 Task: Use Suspense Accents 01 Effect in this video Movie B.mp4
Action: Mouse pressed left at (326, 147)
Screenshot: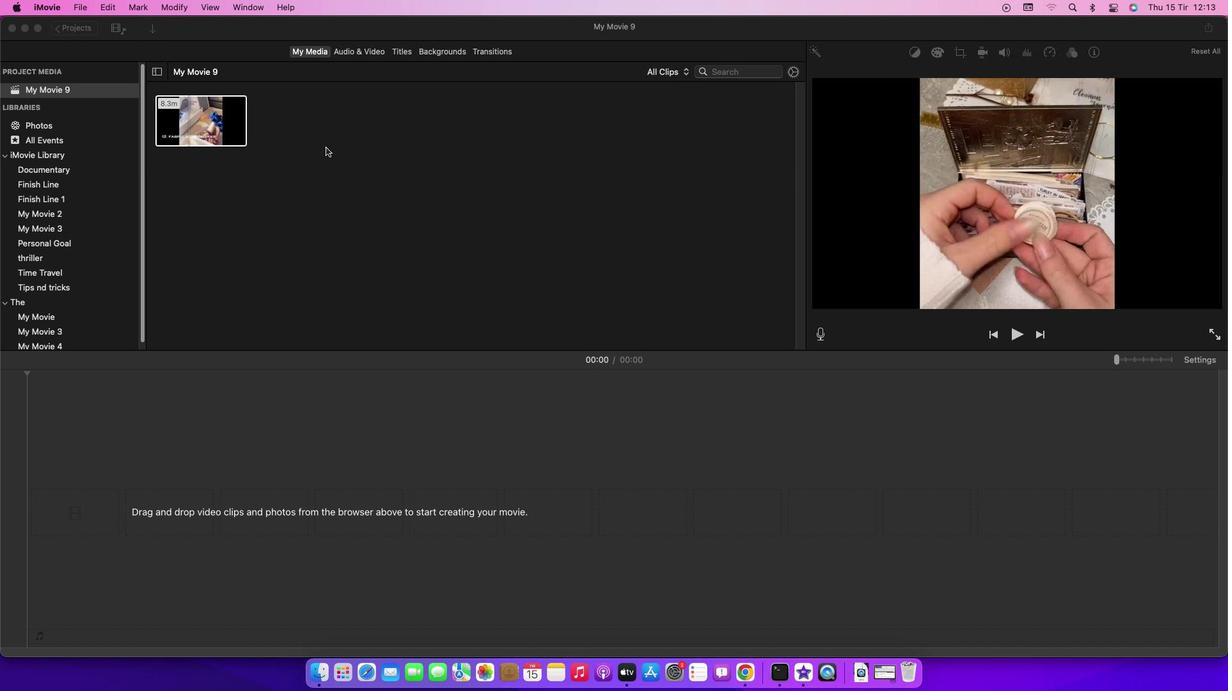 
Action: Mouse moved to (230, 122)
Screenshot: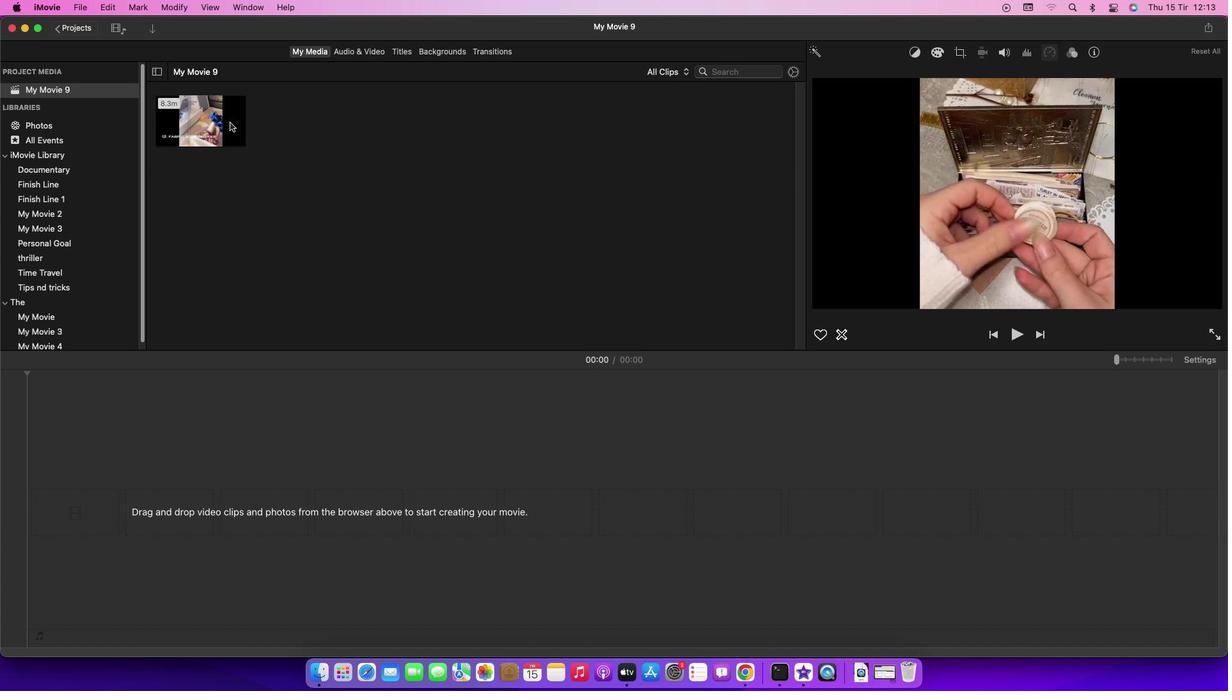 
Action: Mouse pressed left at (230, 122)
Screenshot: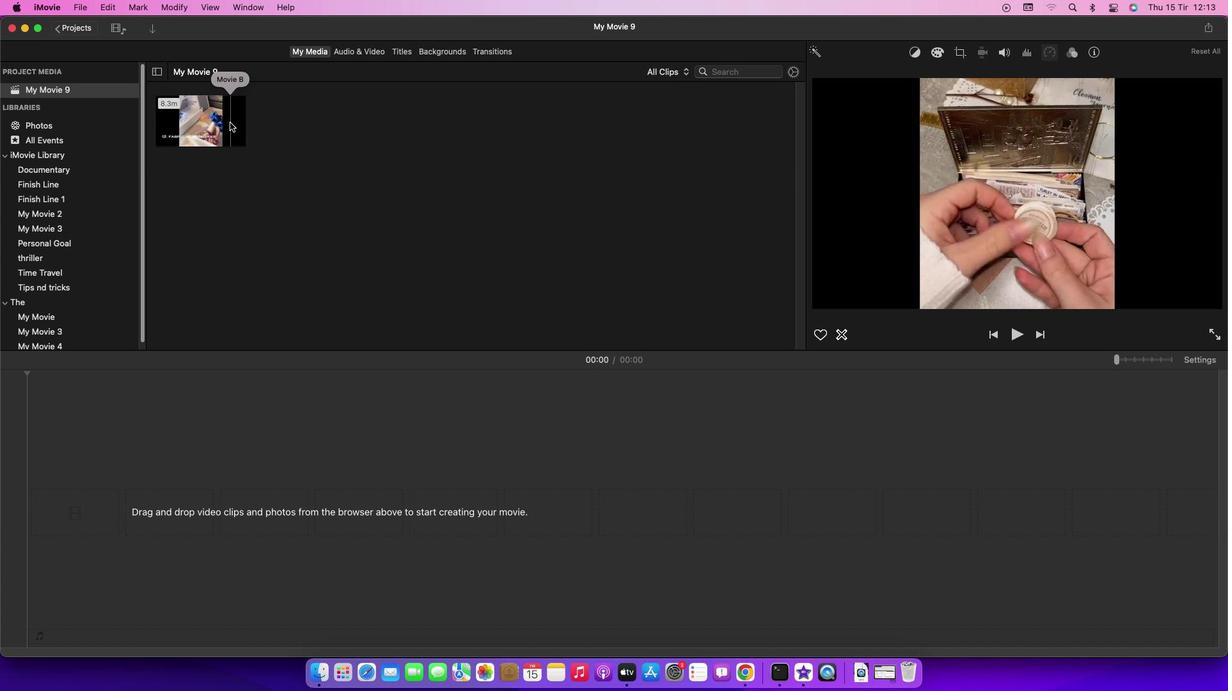 
Action: Mouse moved to (215, 121)
Screenshot: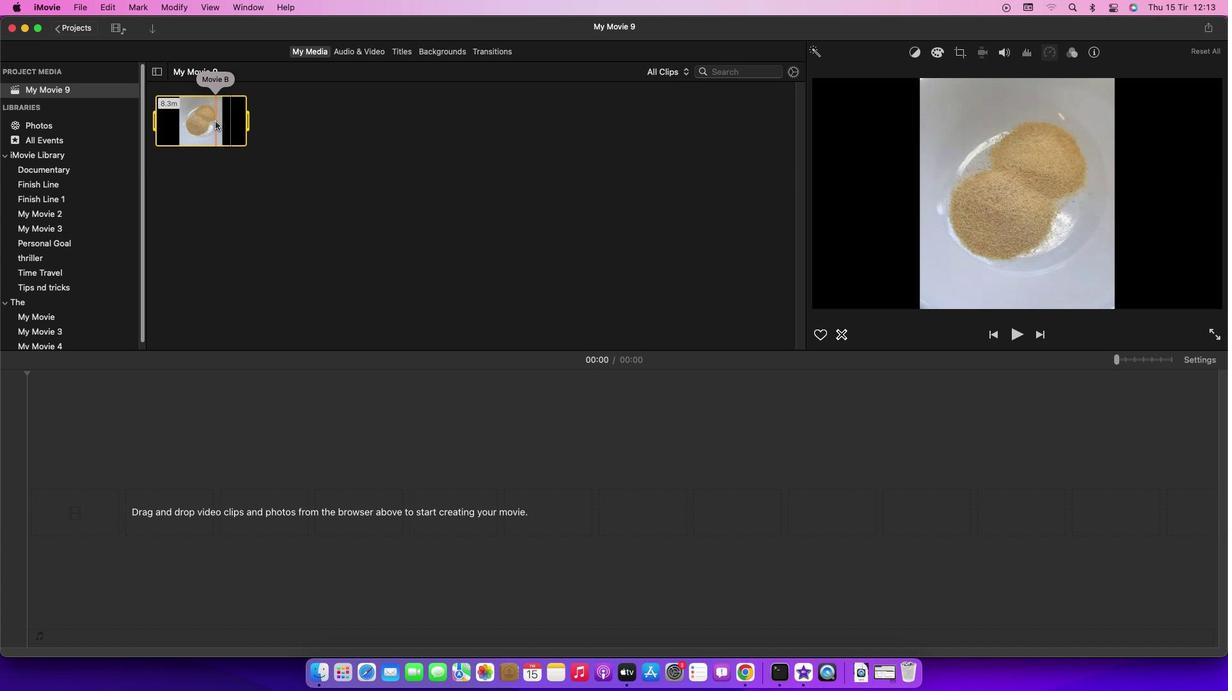 
Action: Mouse pressed left at (215, 121)
Screenshot: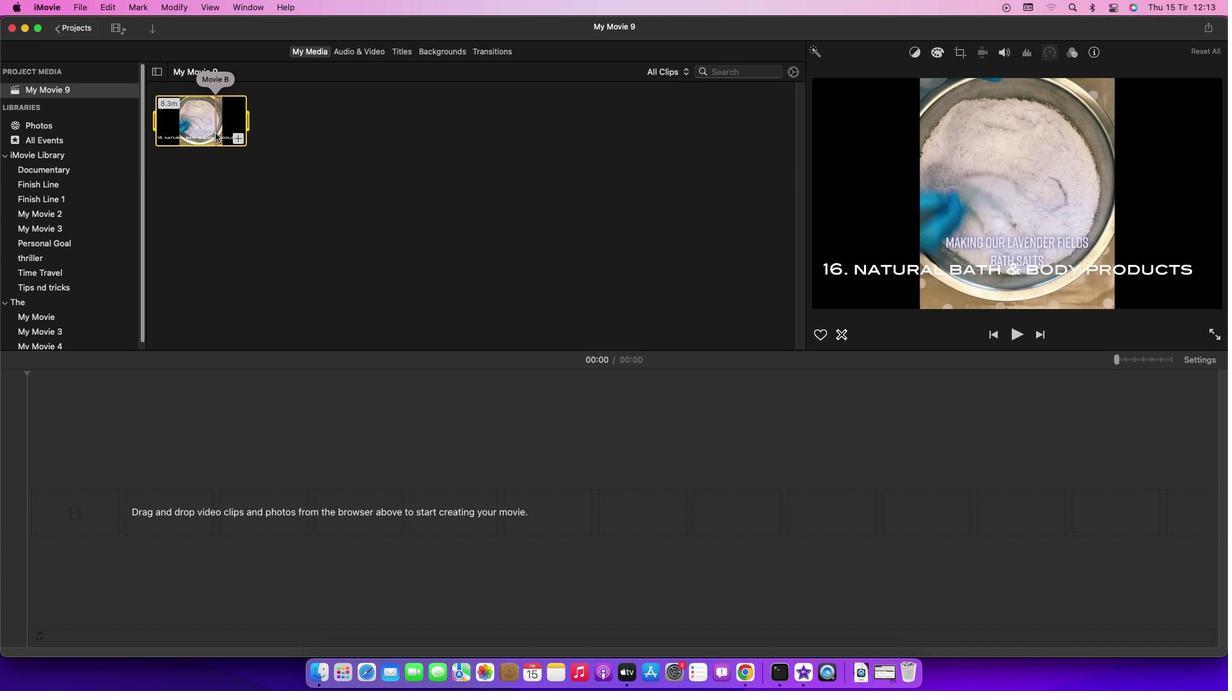 
Action: Mouse moved to (362, 54)
Screenshot: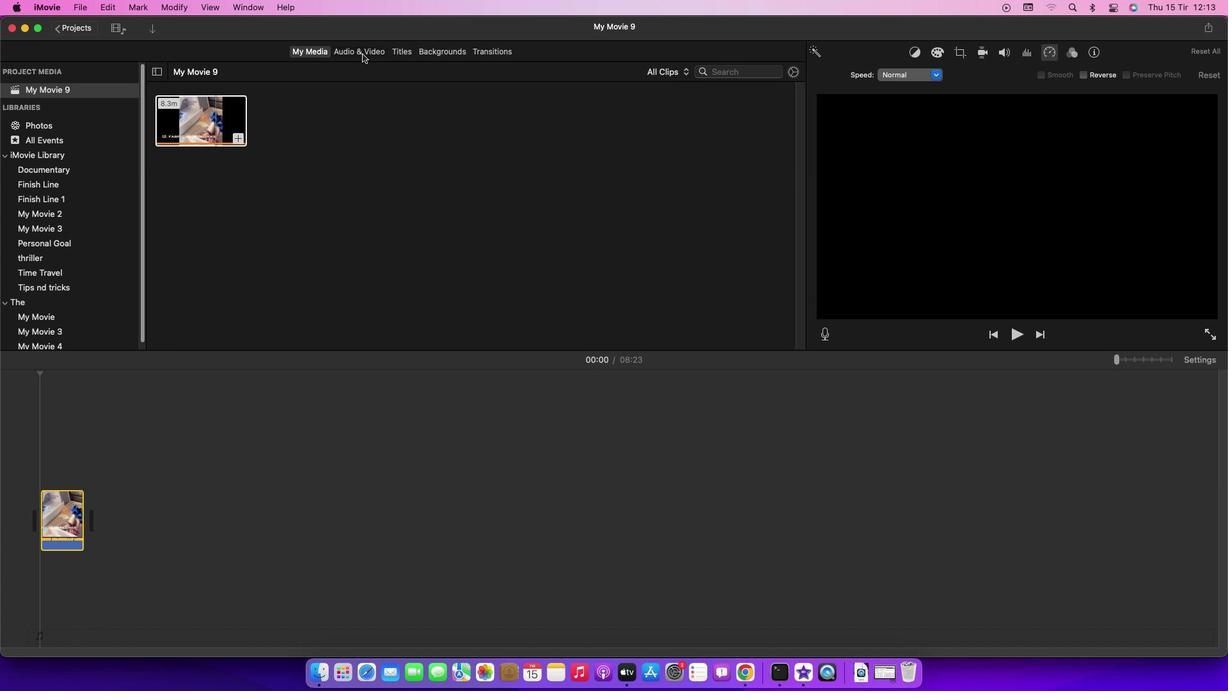
Action: Mouse pressed left at (362, 54)
Screenshot: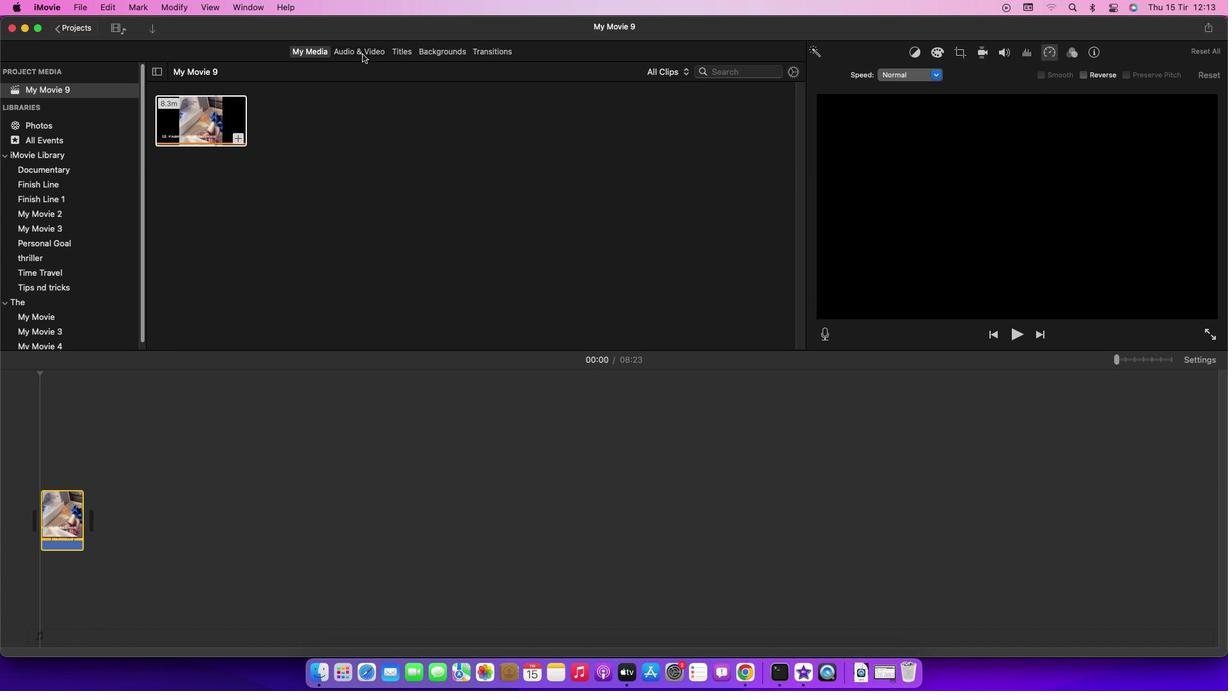 
Action: Mouse moved to (75, 119)
Screenshot: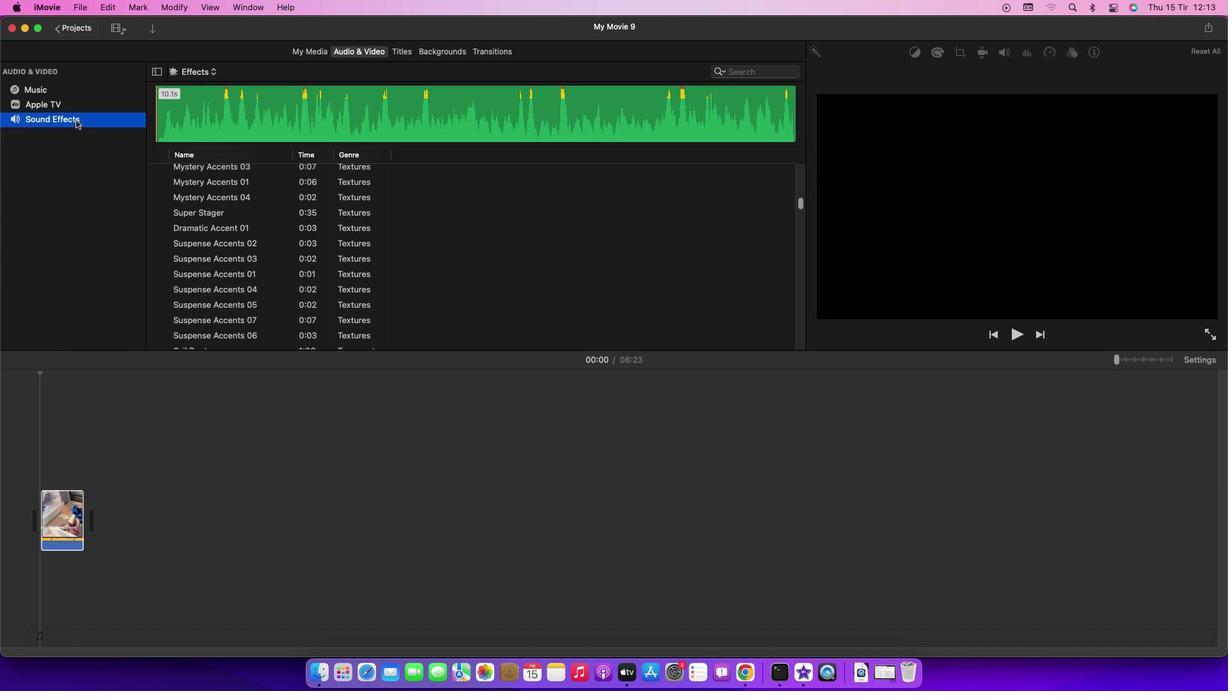 
Action: Mouse pressed left at (75, 119)
Screenshot: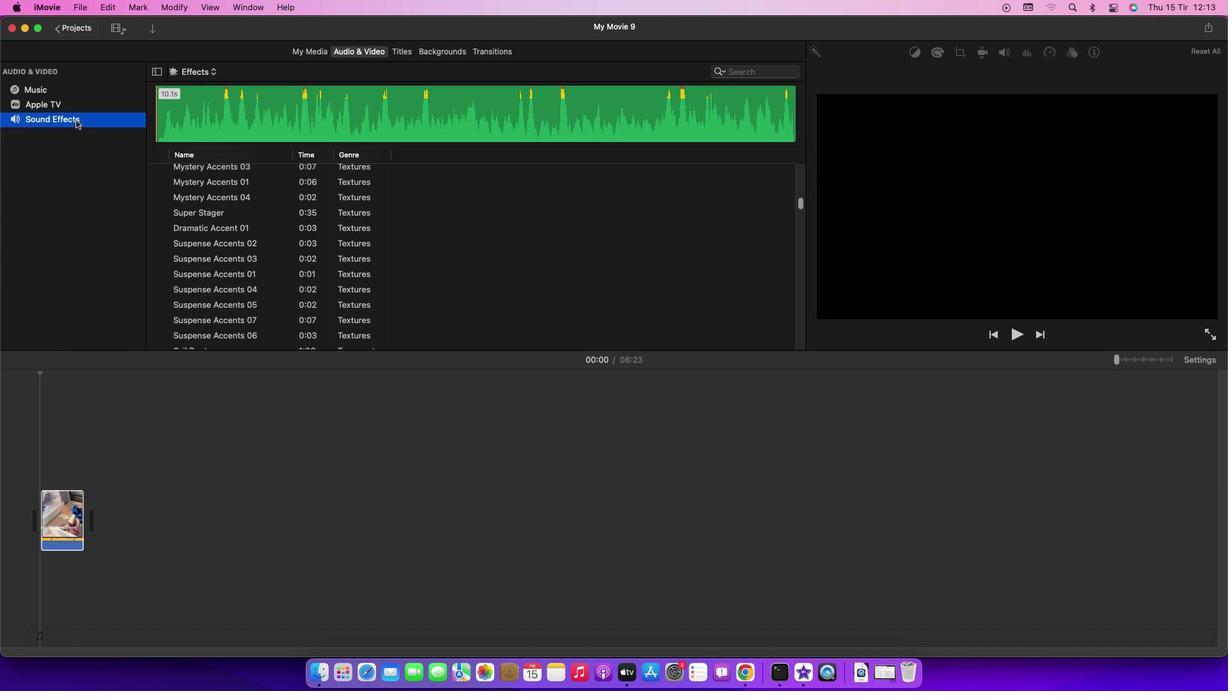 
Action: Mouse moved to (223, 271)
Screenshot: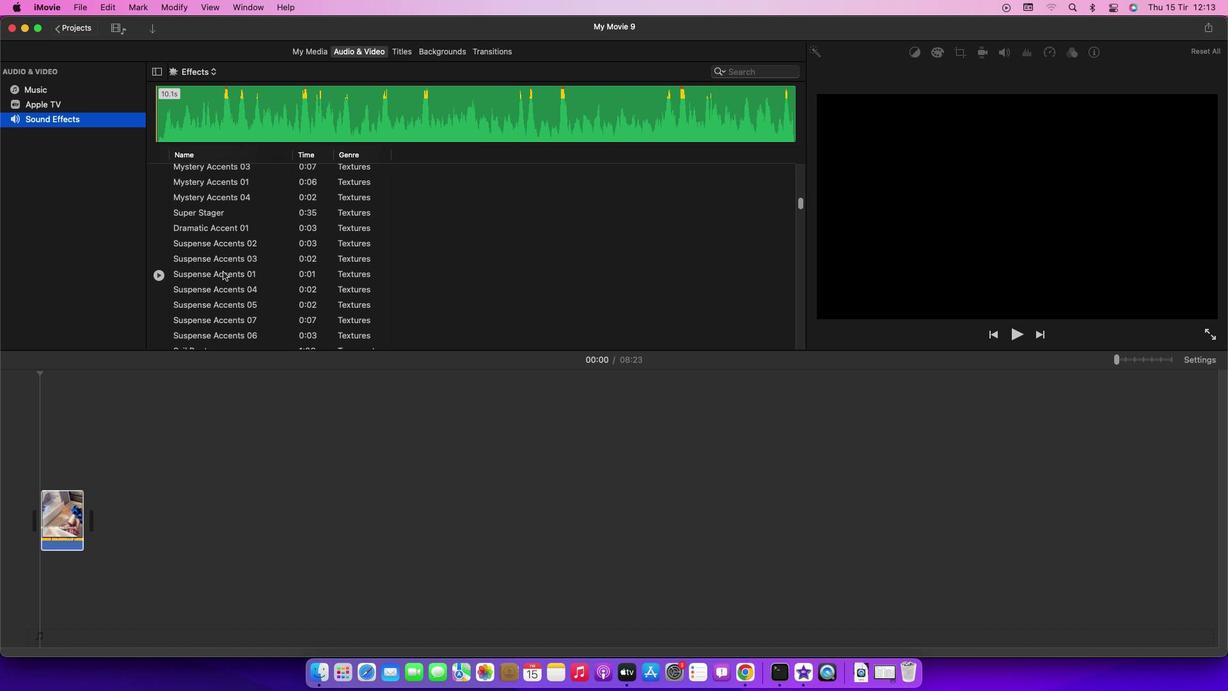 
Action: Mouse pressed left at (223, 271)
Screenshot: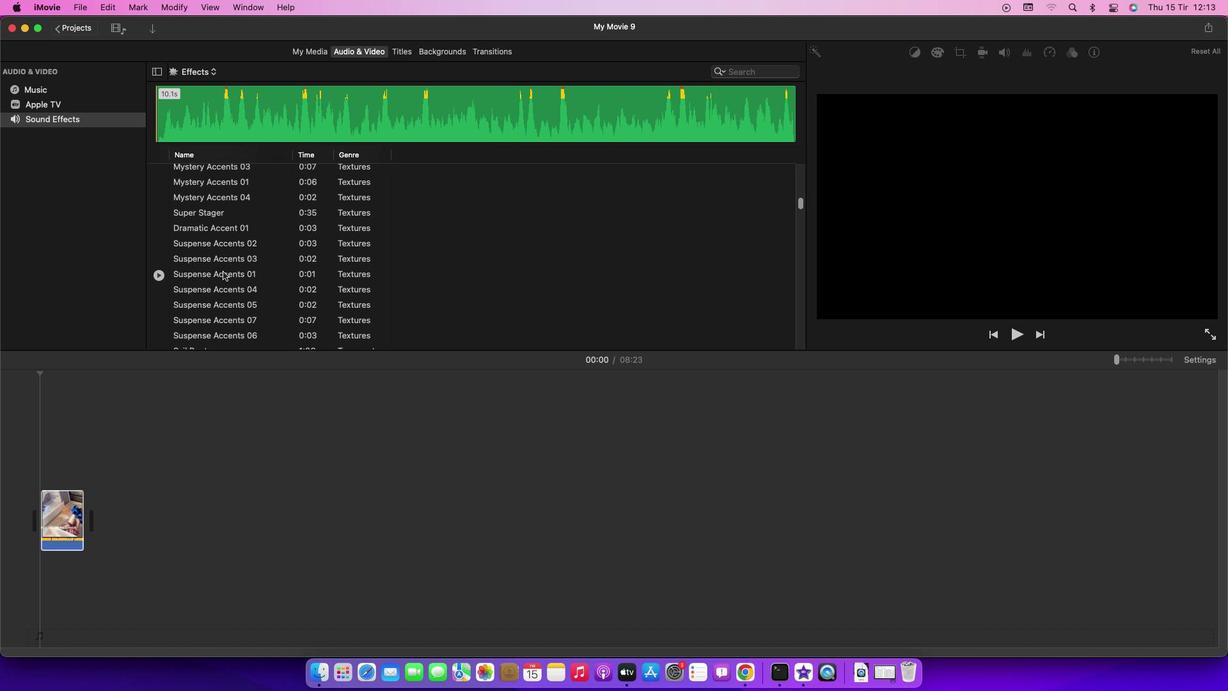 
Action: Mouse moved to (136, 517)
Screenshot: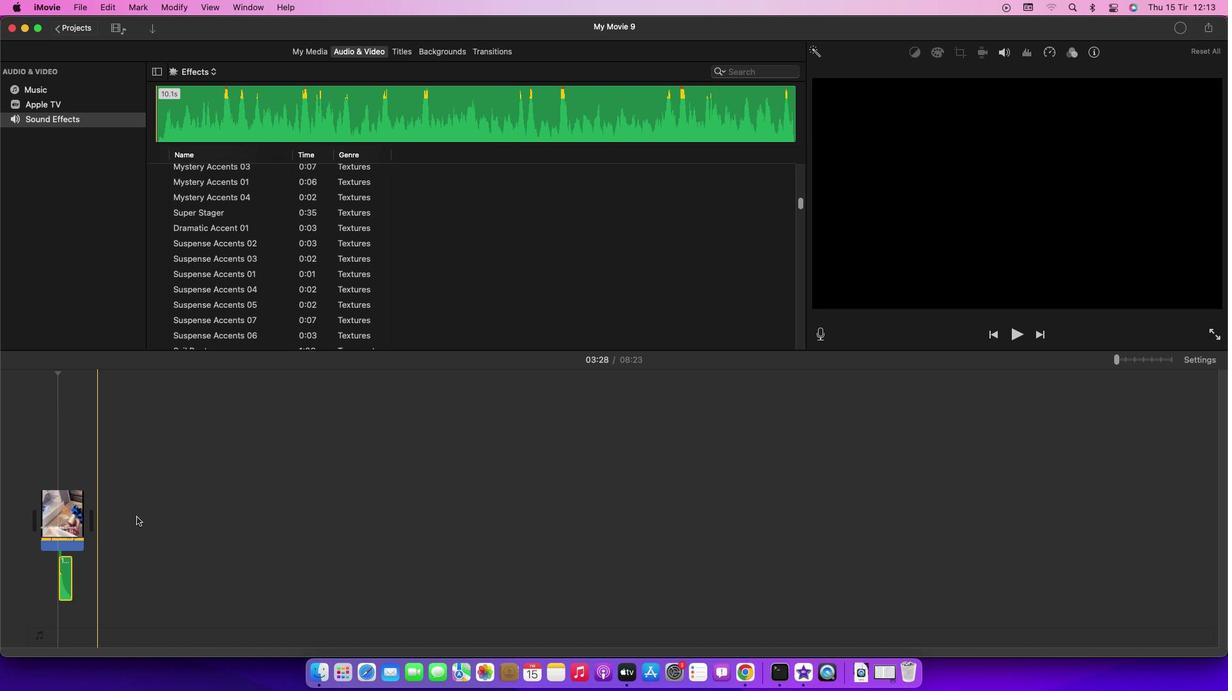 
